 Task: Add Violife 100% Vegan Just Like Feta Cheese to the cart.
Action: Mouse moved to (873, 287)
Screenshot: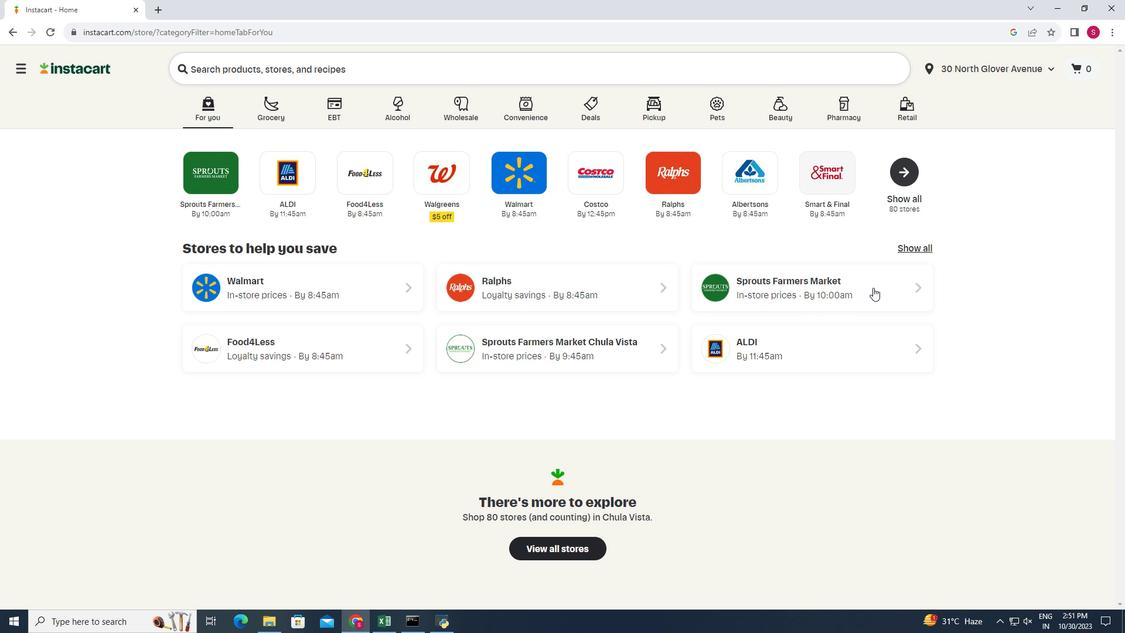 
Action: Mouse pressed left at (873, 287)
Screenshot: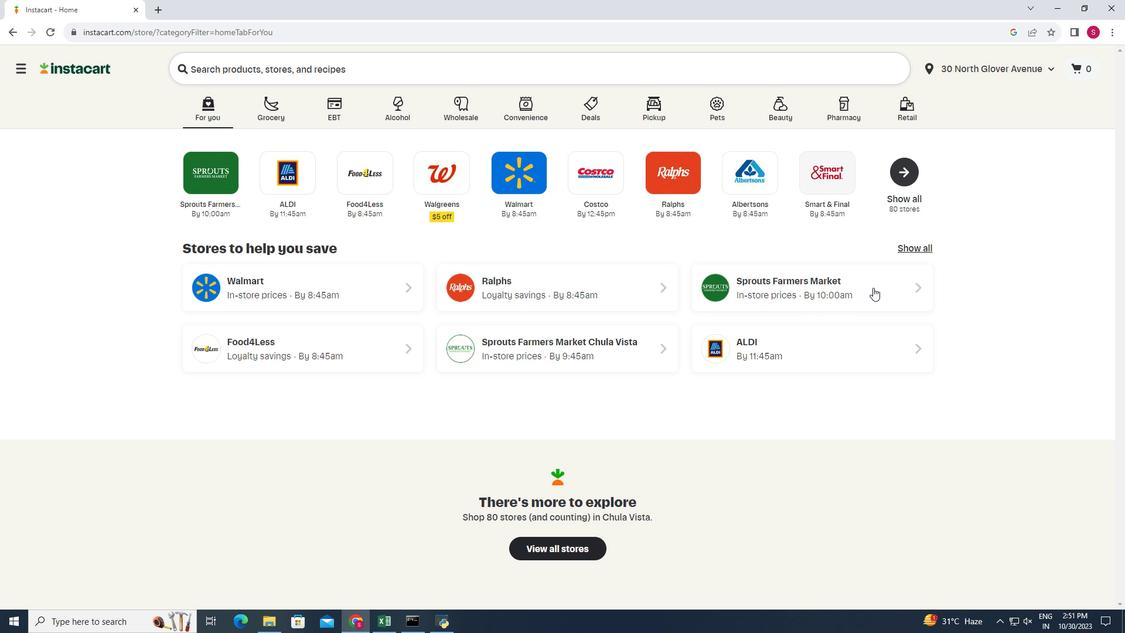 
Action: Mouse moved to (20, 516)
Screenshot: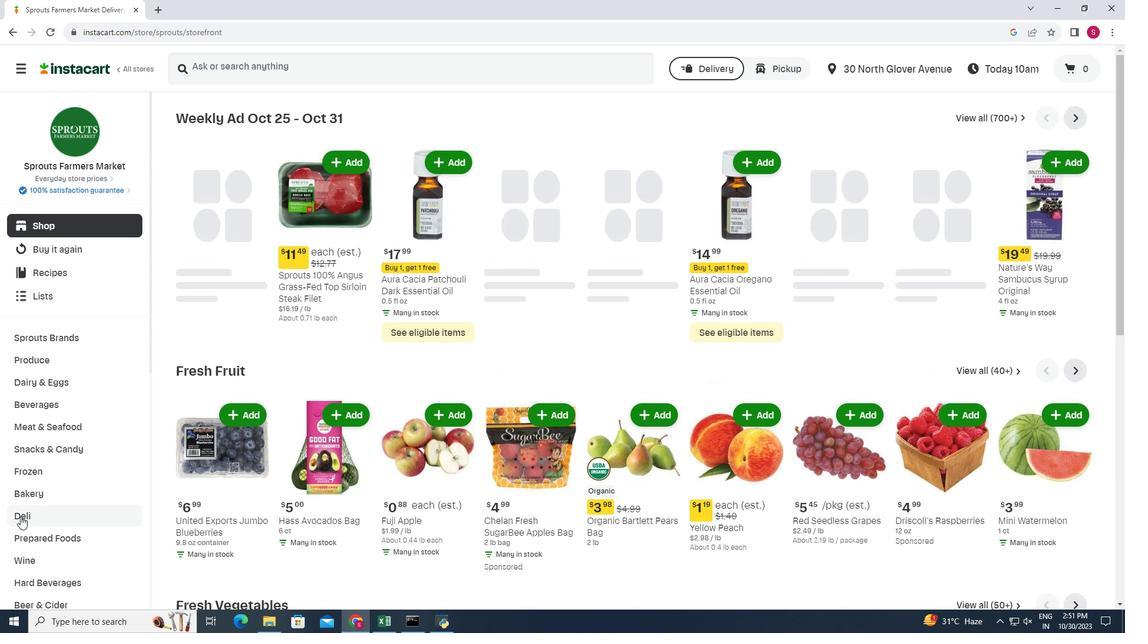 
Action: Mouse pressed left at (20, 516)
Screenshot: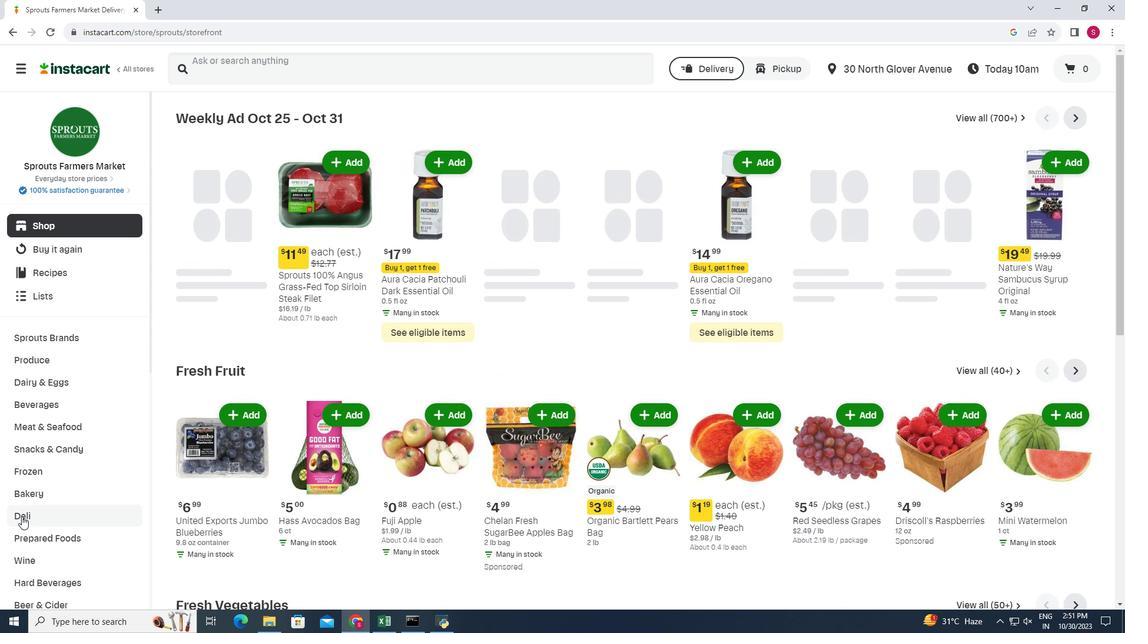 
Action: Mouse moved to (307, 283)
Screenshot: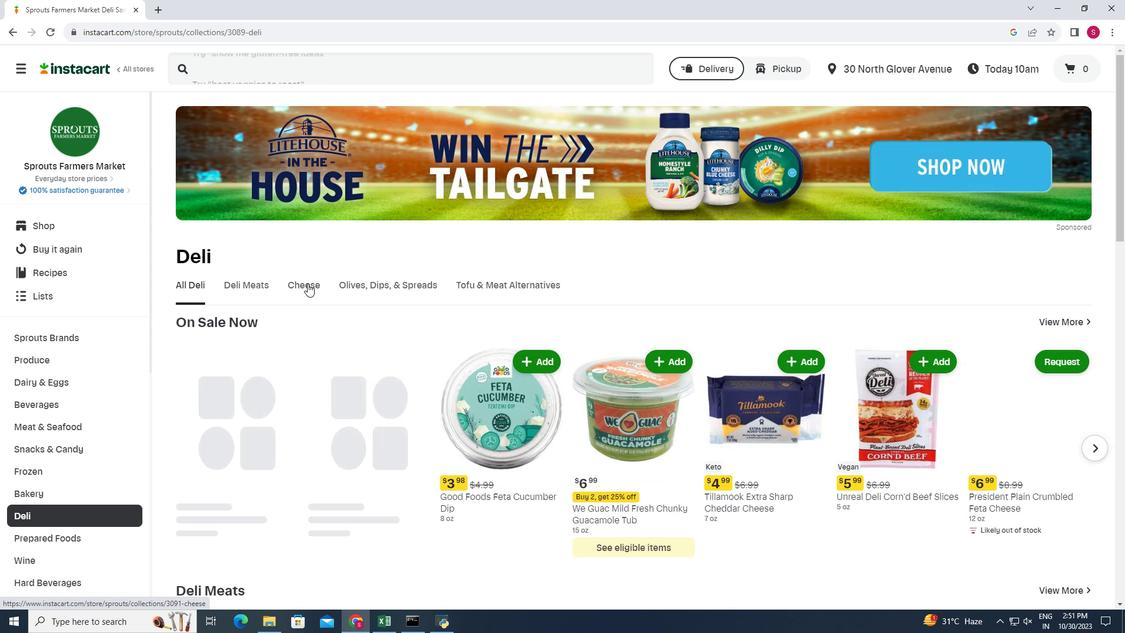 
Action: Mouse pressed left at (307, 283)
Screenshot: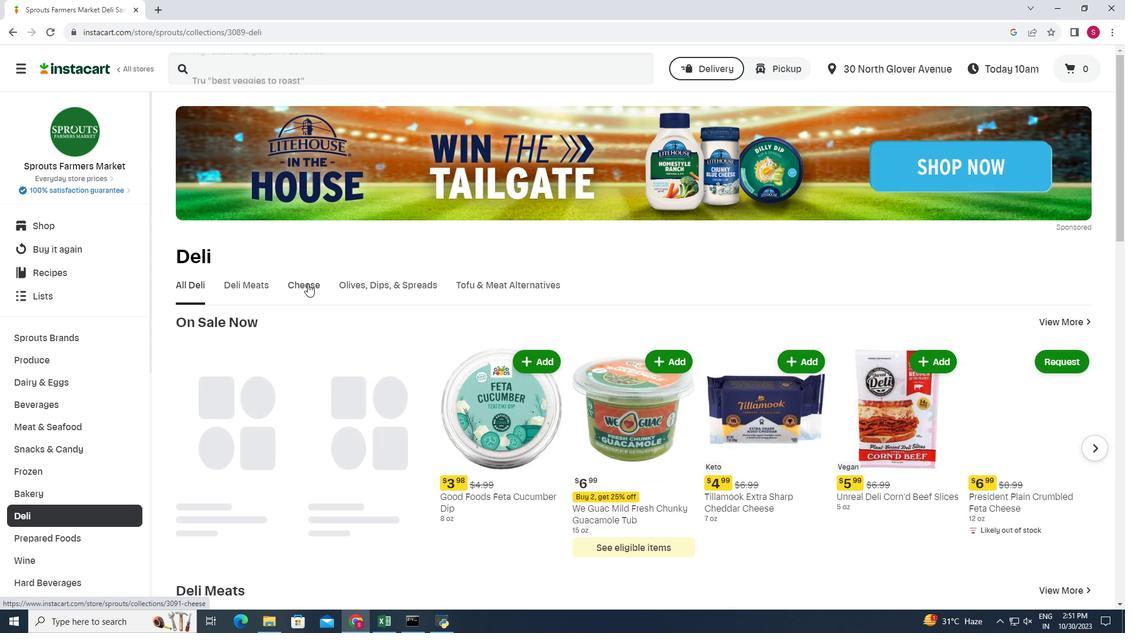 
Action: Mouse moved to (1048, 219)
Screenshot: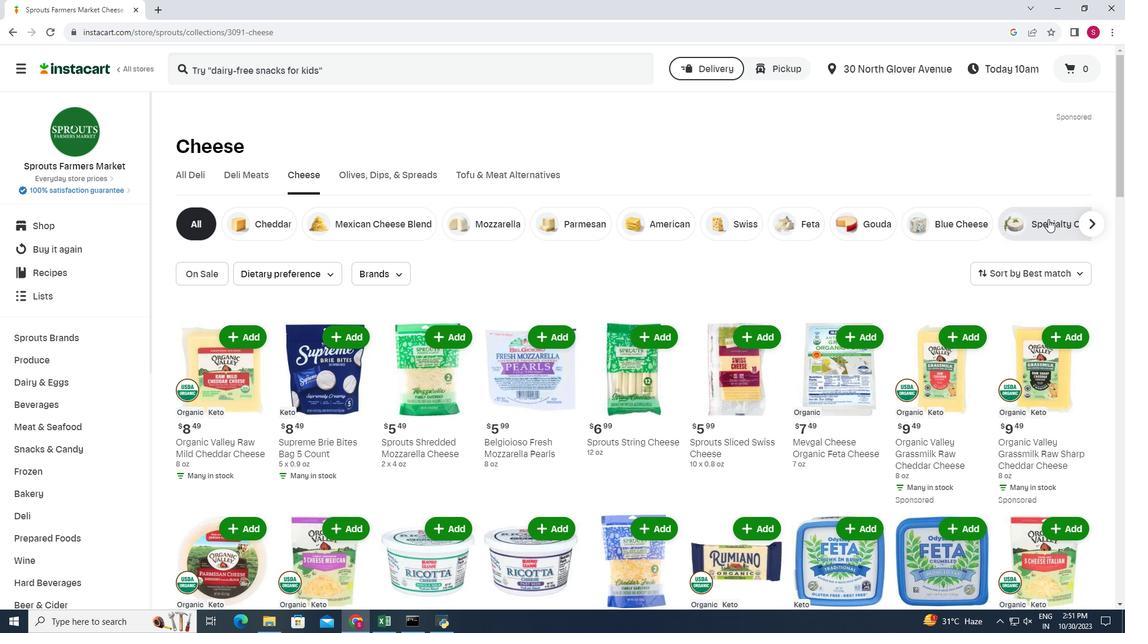 
Action: Mouse pressed left at (1048, 219)
Screenshot: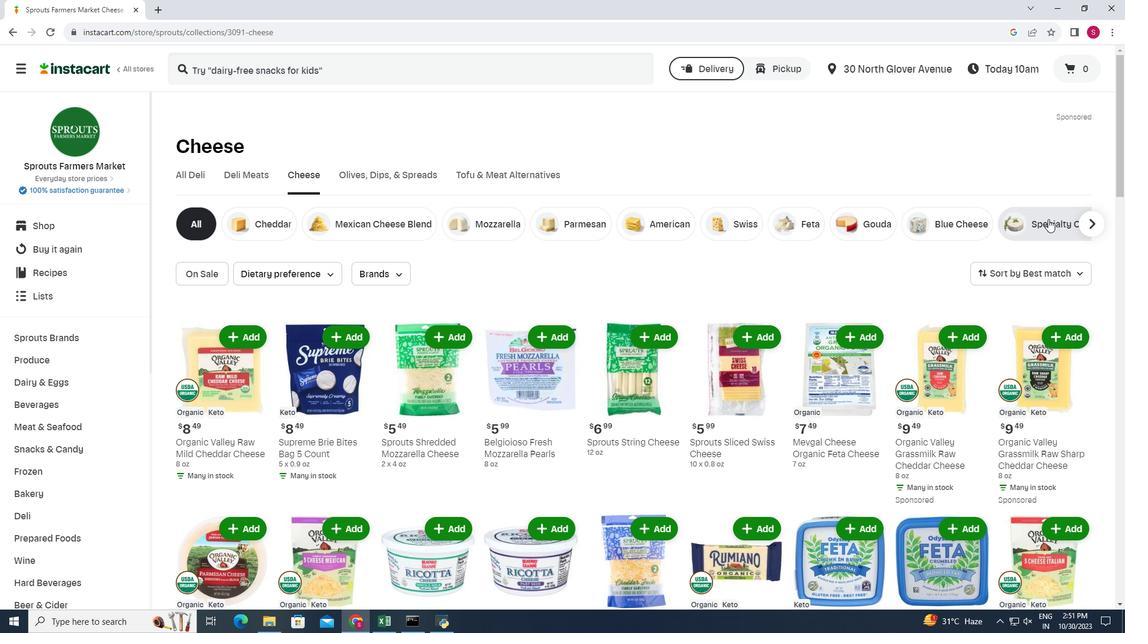
Action: Mouse moved to (785, 323)
Screenshot: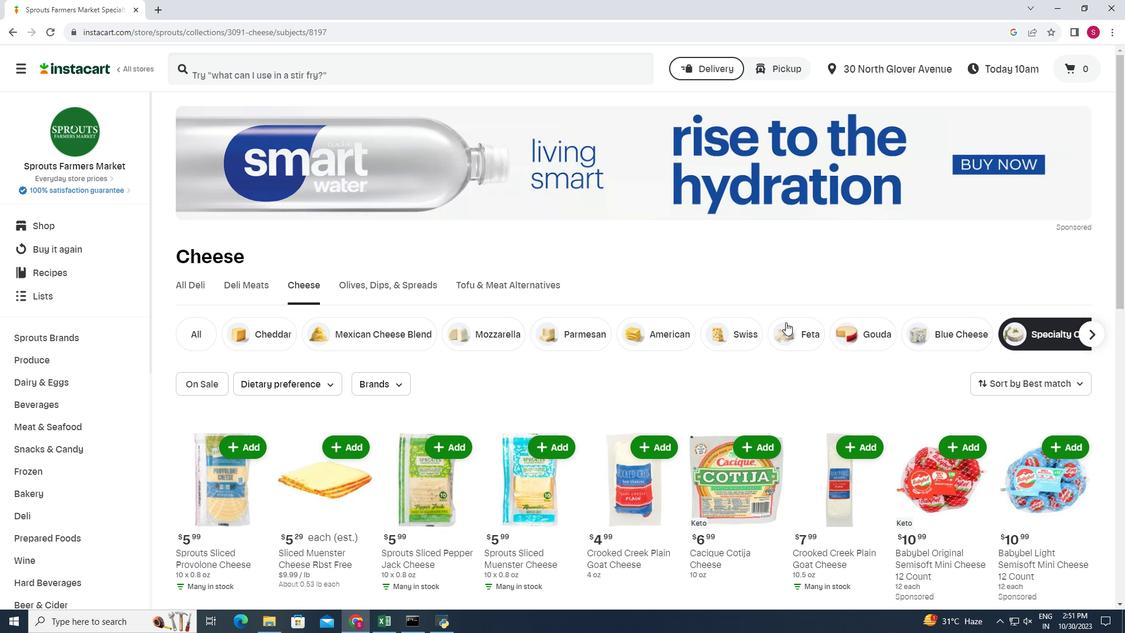 
Action: Mouse scrolled (785, 323) with delta (0, 0)
Screenshot: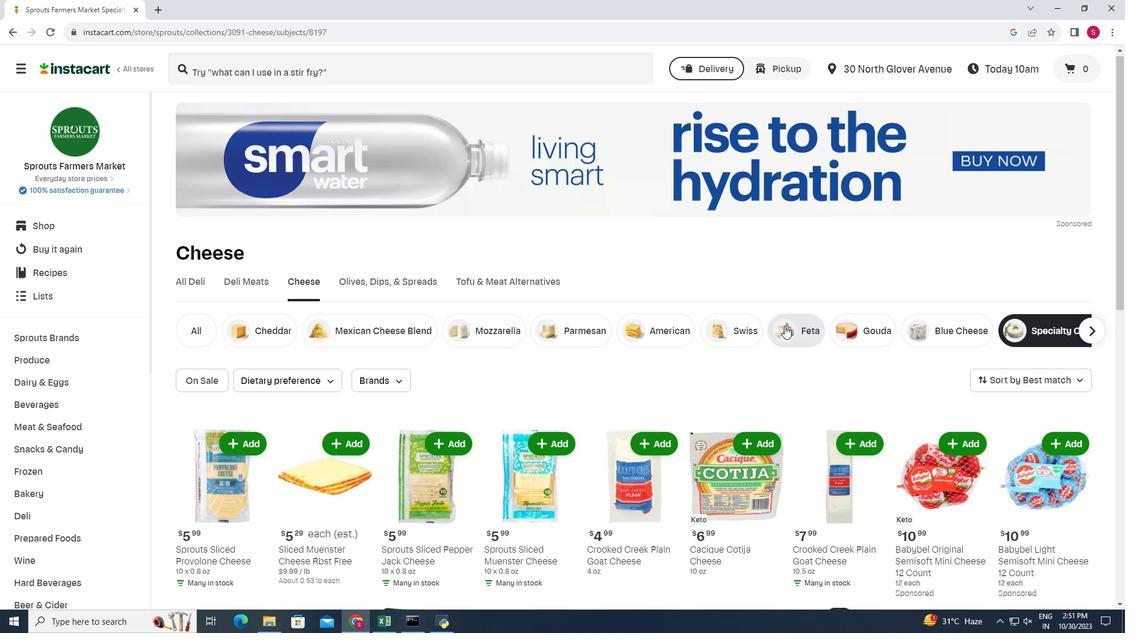 
Action: Mouse moved to (785, 325)
Screenshot: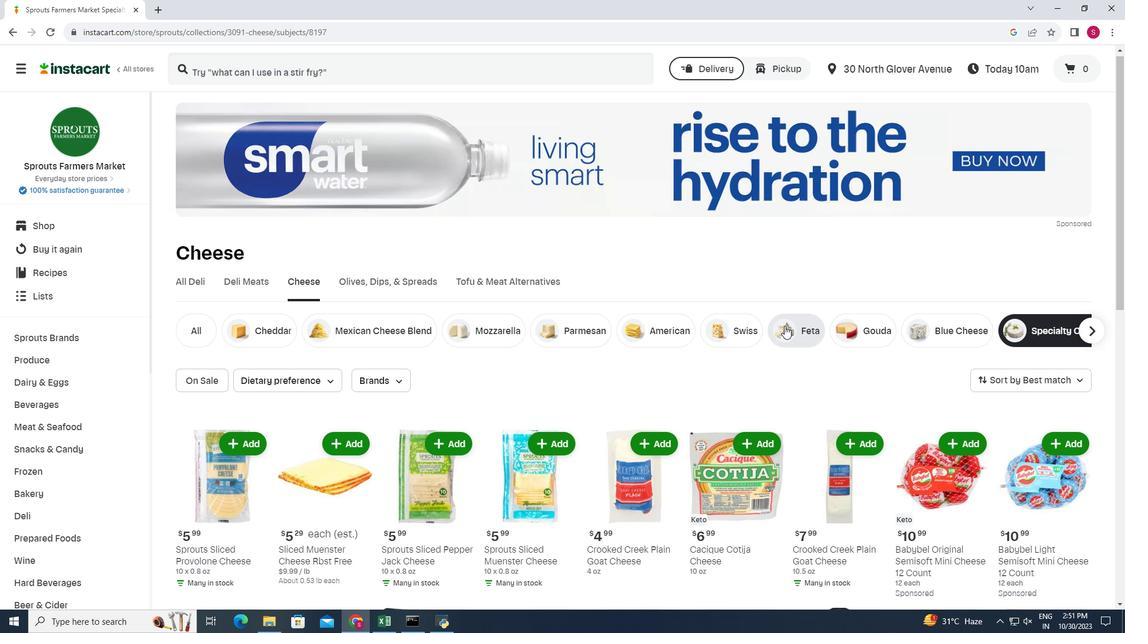 
Action: Mouse scrolled (785, 325) with delta (0, 0)
Screenshot: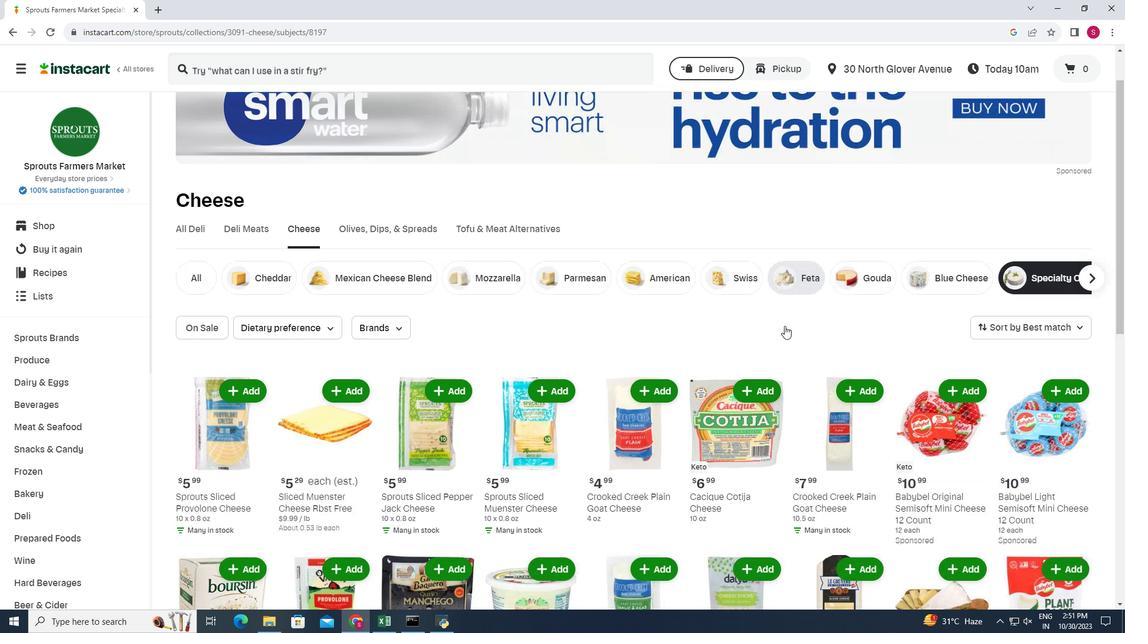 
Action: Mouse moved to (1052, 437)
Screenshot: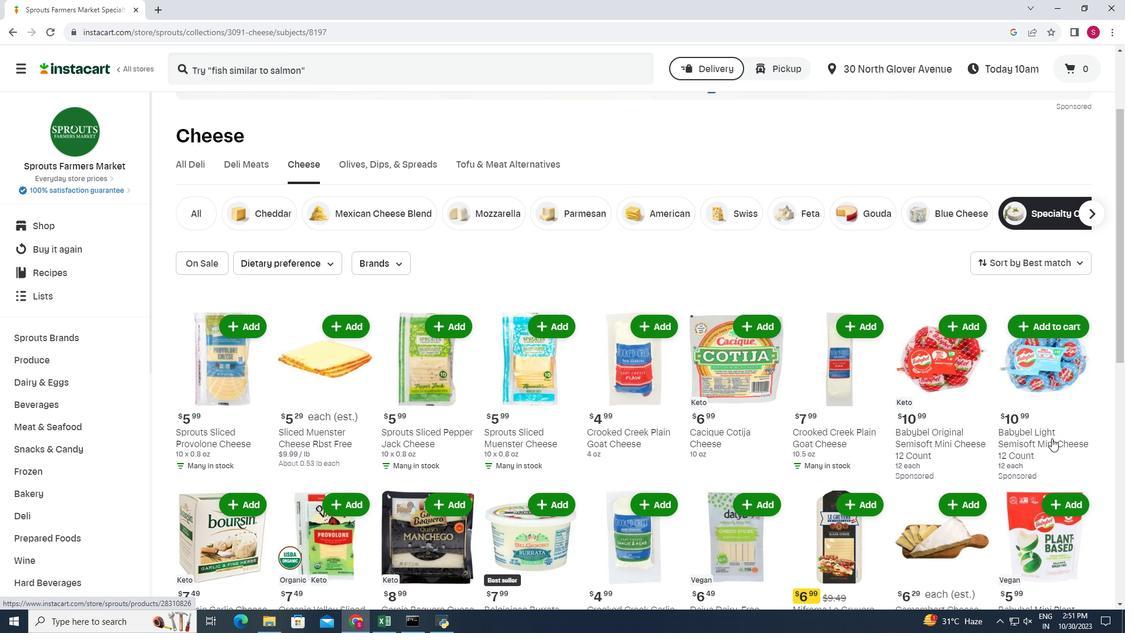 
Action: Mouse scrolled (1052, 437) with delta (0, 0)
Screenshot: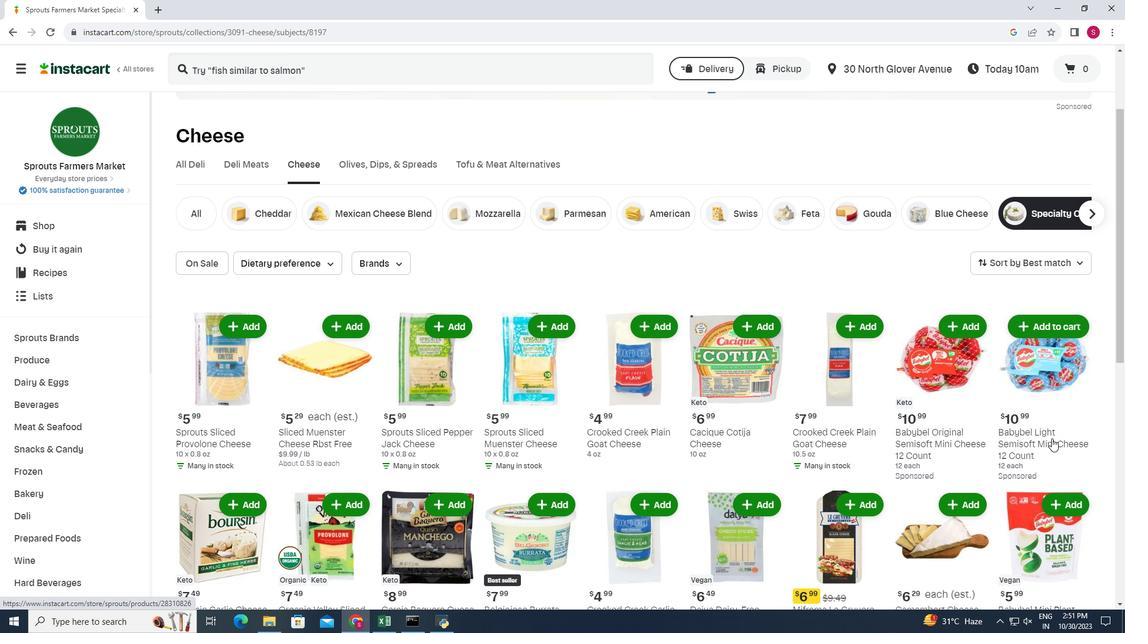 
Action: Mouse moved to (1052, 438)
Screenshot: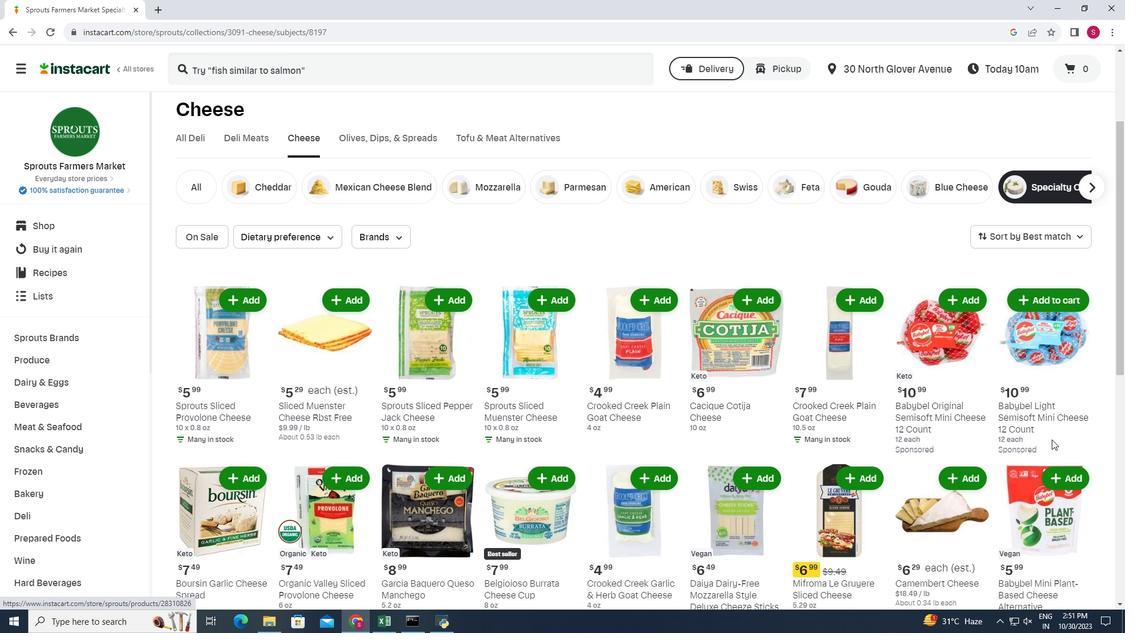 
Action: Mouse scrolled (1052, 437) with delta (0, 0)
Screenshot: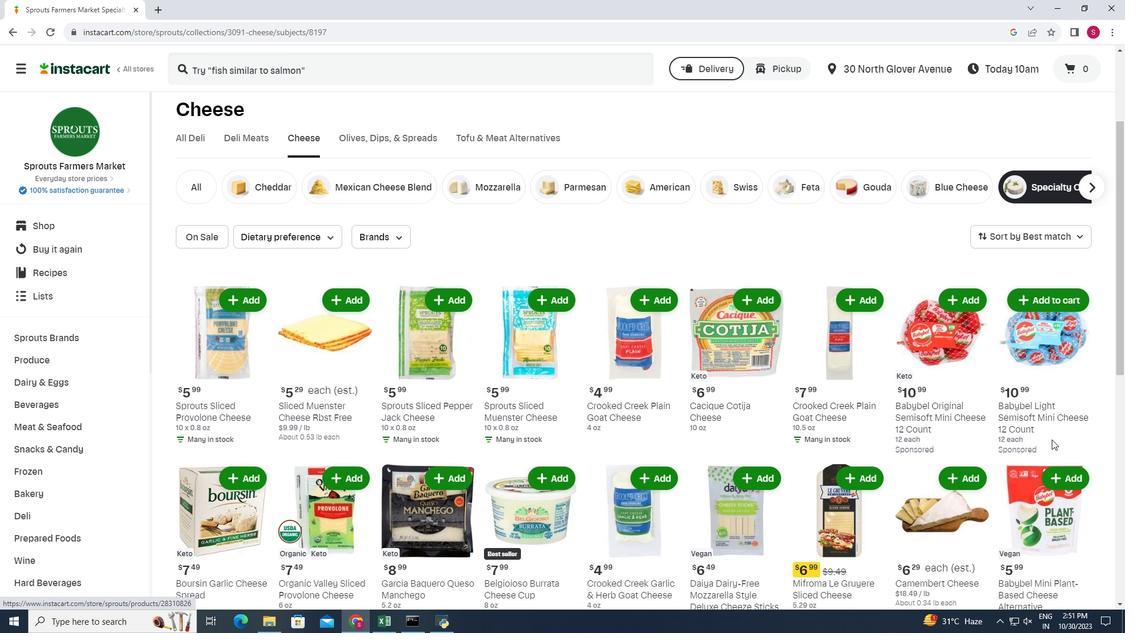 
Action: Mouse moved to (1052, 439)
Screenshot: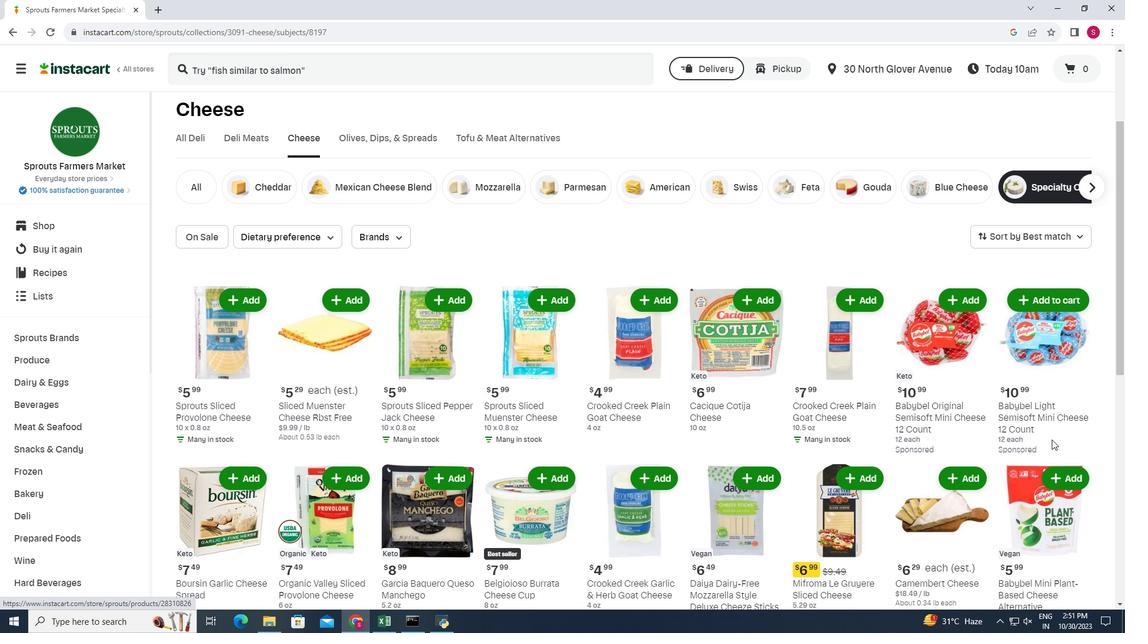 
Action: Mouse scrolled (1052, 439) with delta (0, 0)
Screenshot: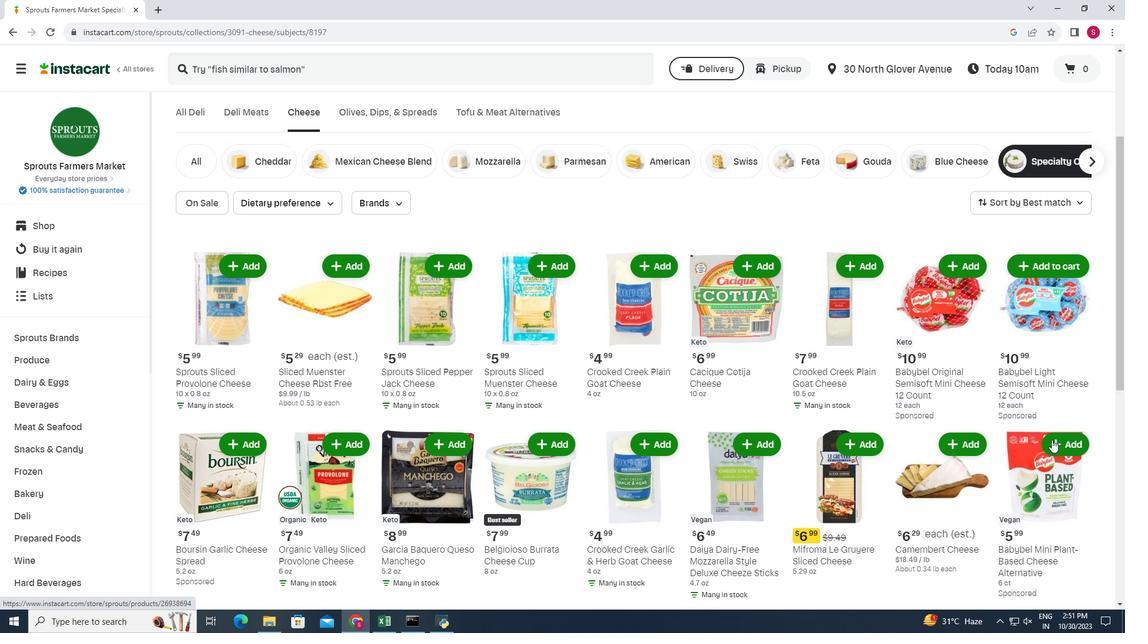 
Action: Mouse moved to (430, 419)
Screenshot: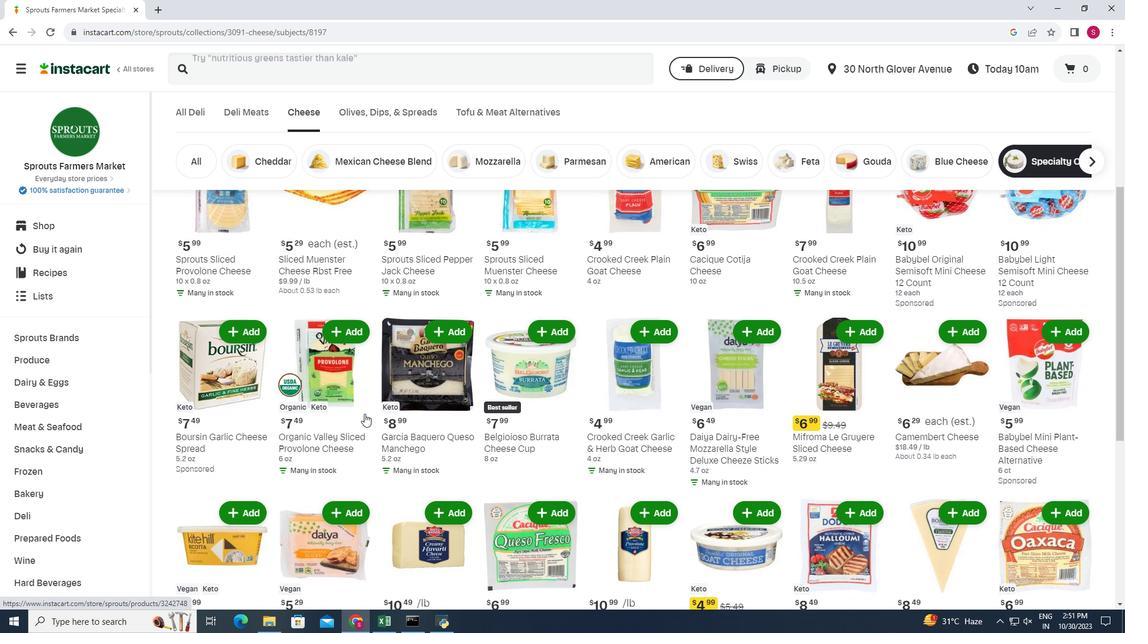 
Action: Mouse scrolled (430, 418) with delta (0, 0)
Screenshot: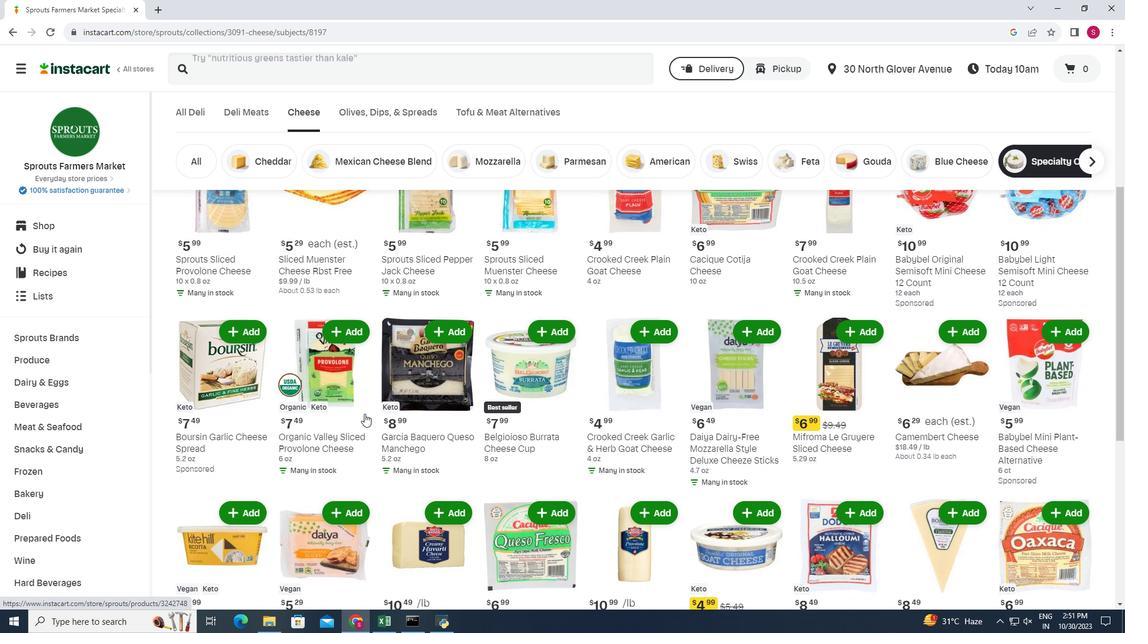 
Action: Mouse moved to (238, 404)
Screenshot: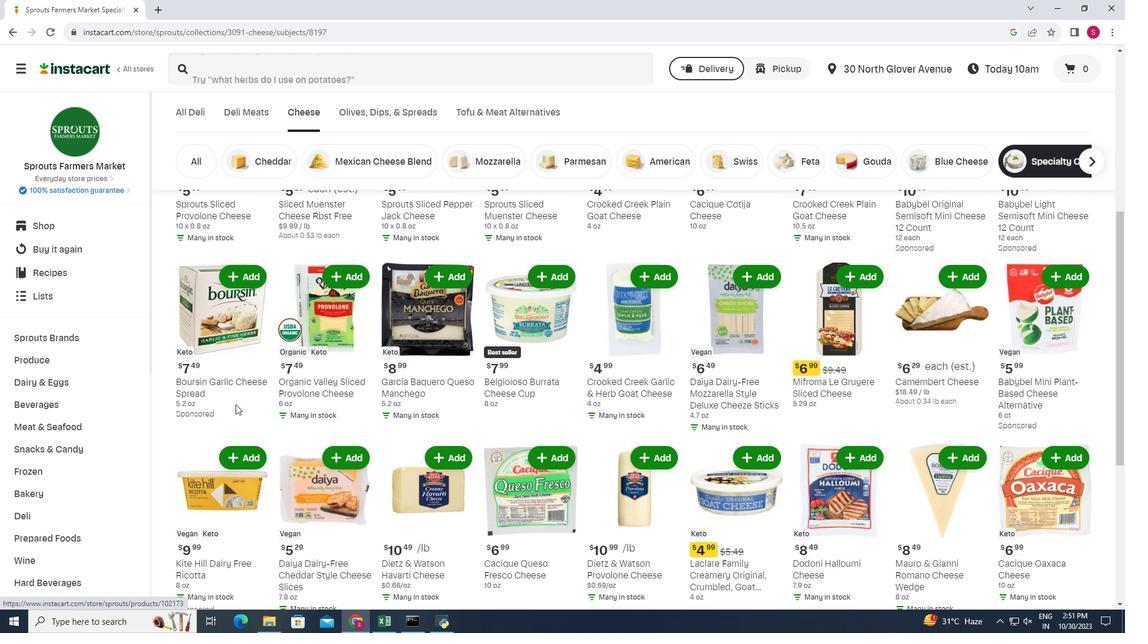 
Action: Mouse scrolled (238, 403) with delta (0, 0)
Screenshot: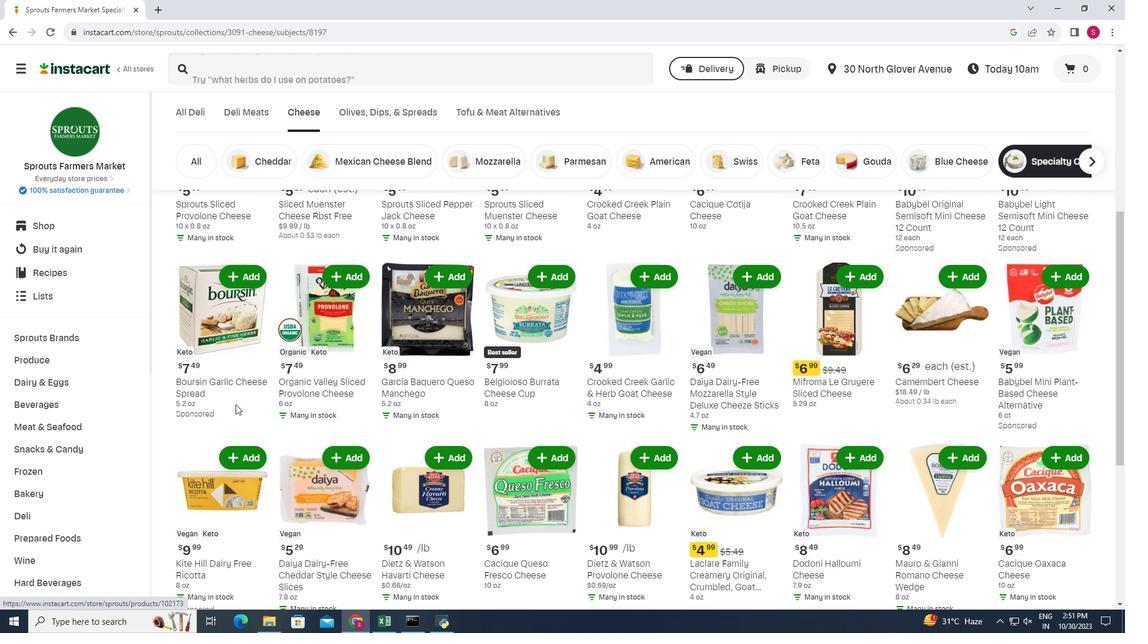 
Action: Mouse moved to (1024, 500)
Screenshot: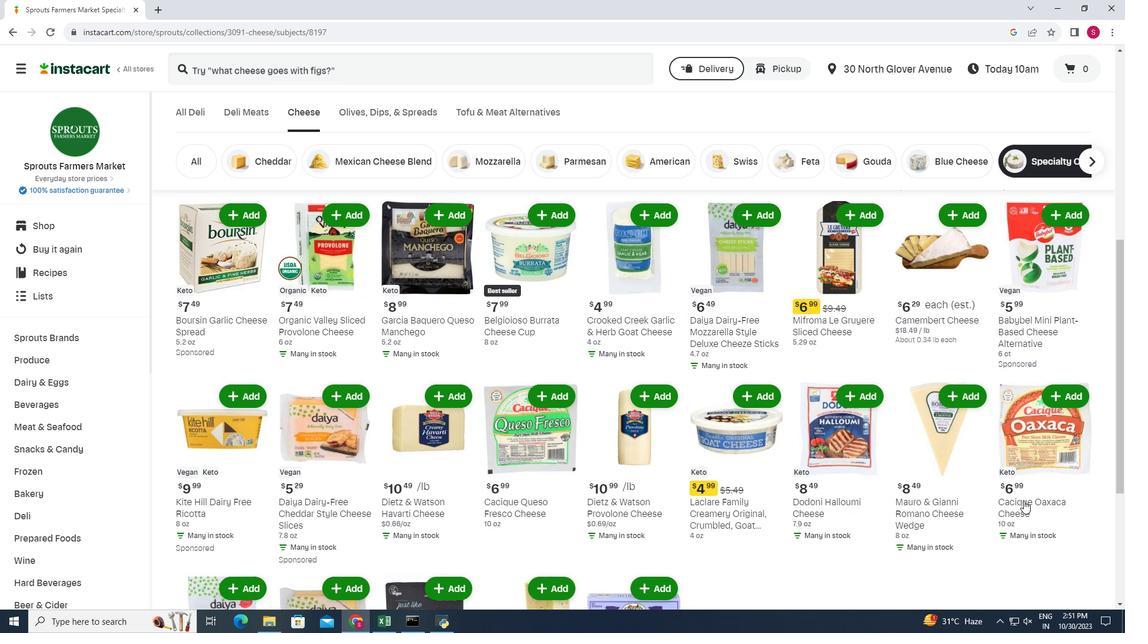 
Action: Mouse scrolled (1024, 500) with delta (0, 0)
Screenshot: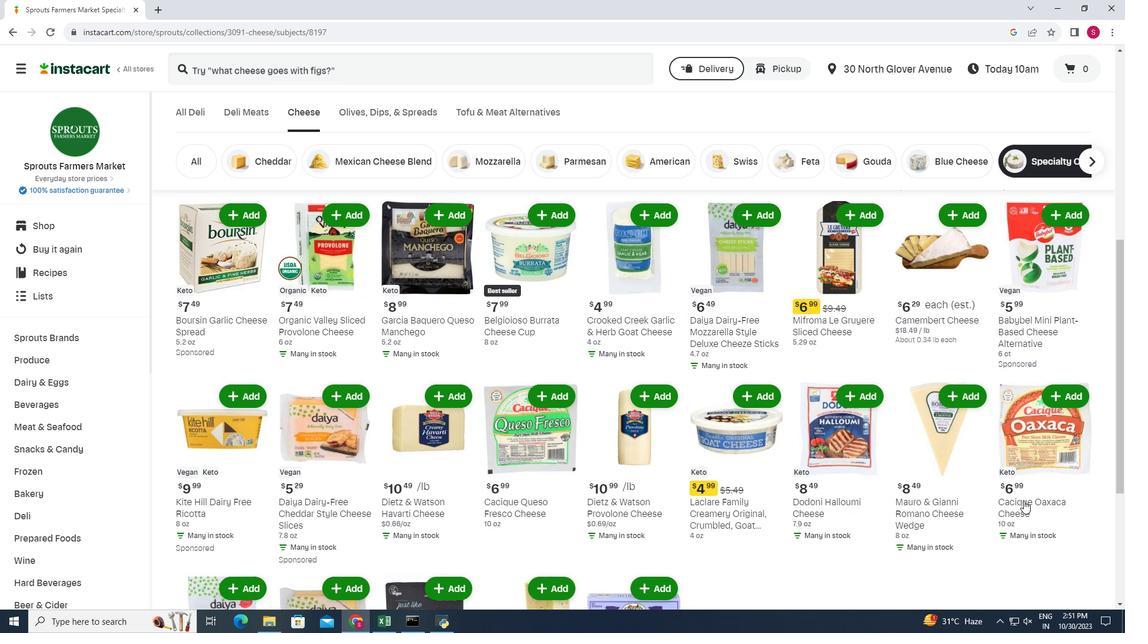 
Action: Mouse scrolled (1024, 500) with delta (0, 0)
Screenshot: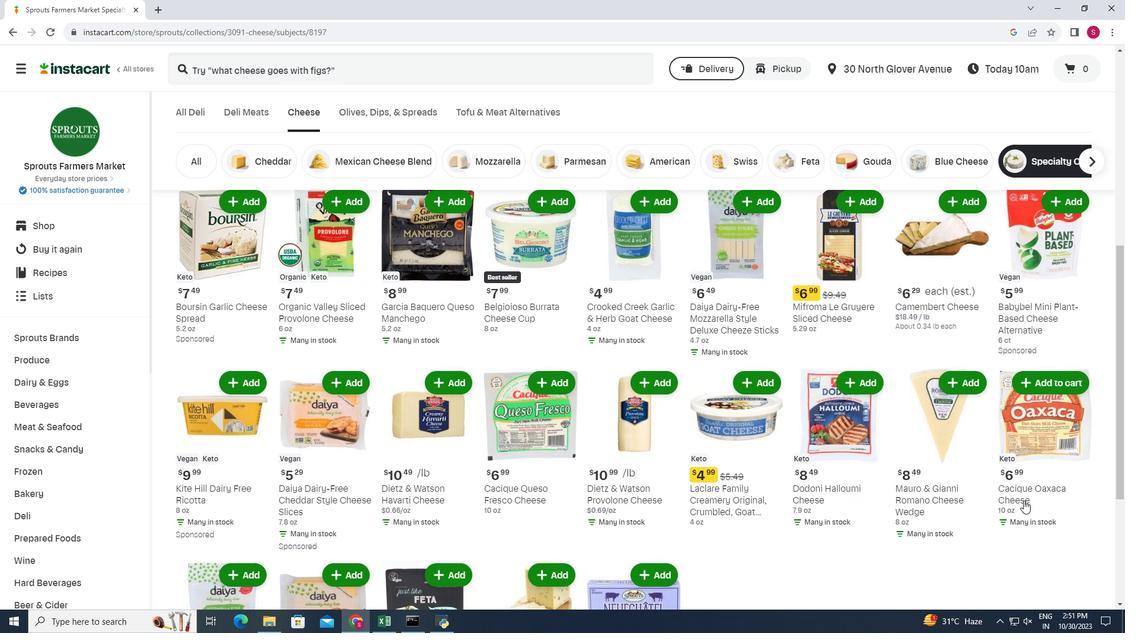 
Action: Mouse scrolled (1024, 500) with delta (0, 0)
Screenshot: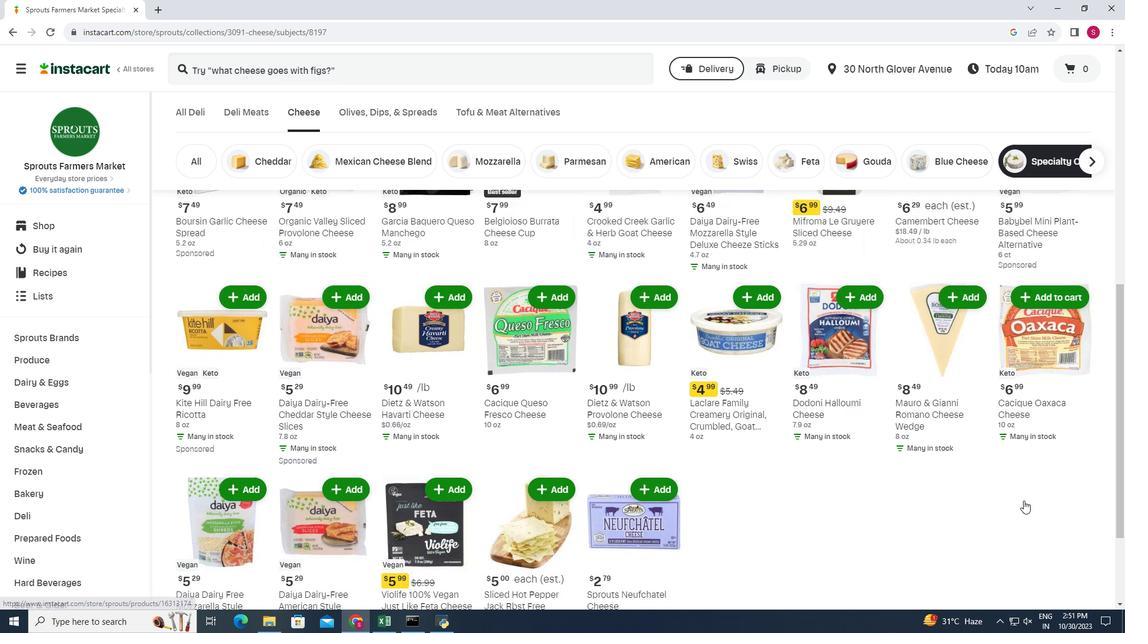 
Action: Mouse moved to (446, 408)
Screenshot: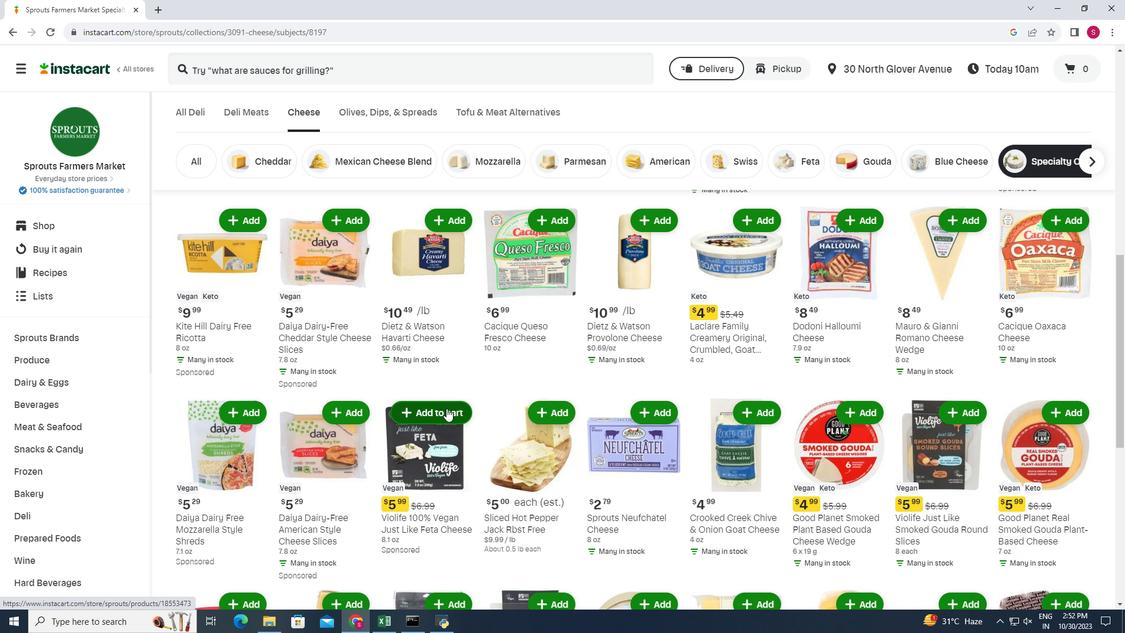 
Action: Mouse pressed left at (446, 408)
Screenshot: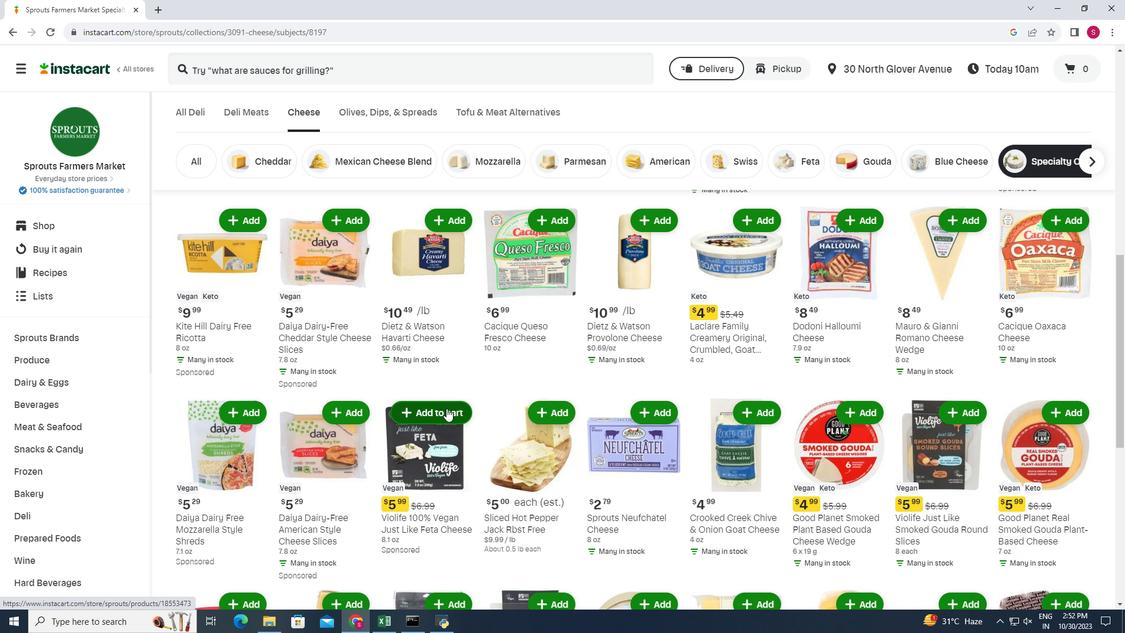 
Action: Mouse moved to (463, 384)
Screenshot: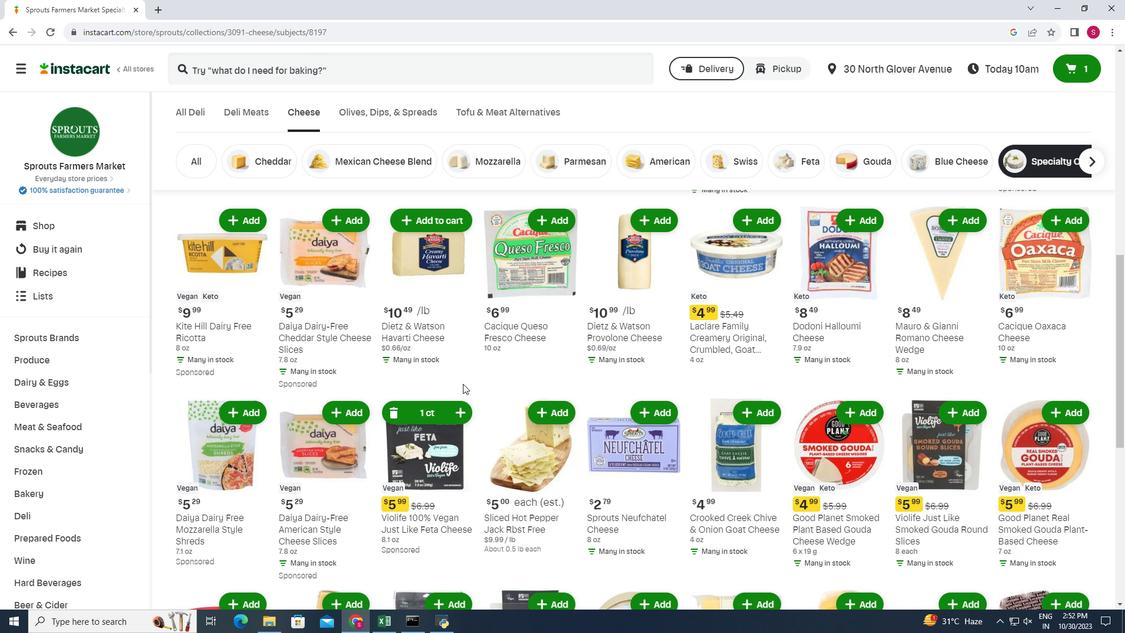 
